Task: Add the lead form component in the site builder.
Action: Mouse moved to (939, 74)
Screenshot: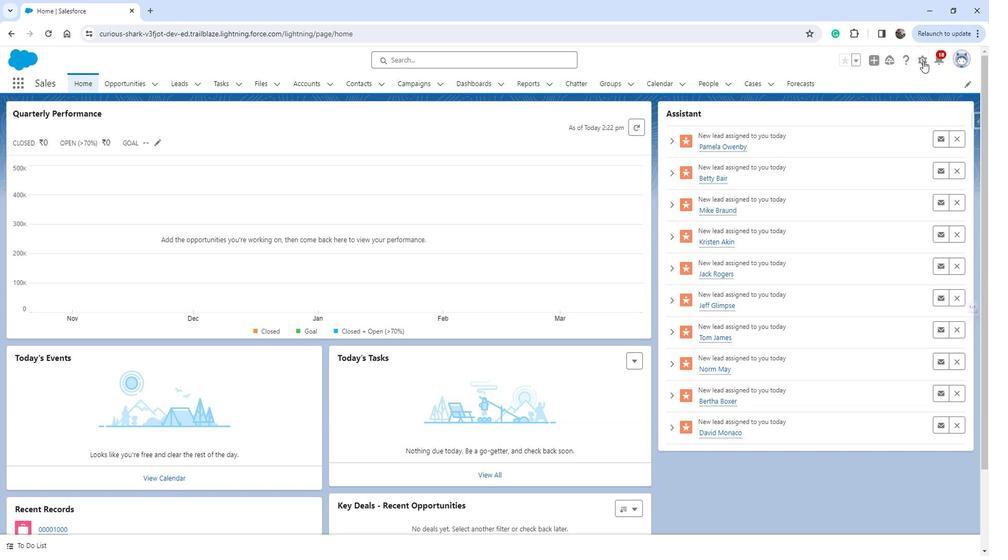 
Action: Mouse pressed left at (939, 74)
Screenshot: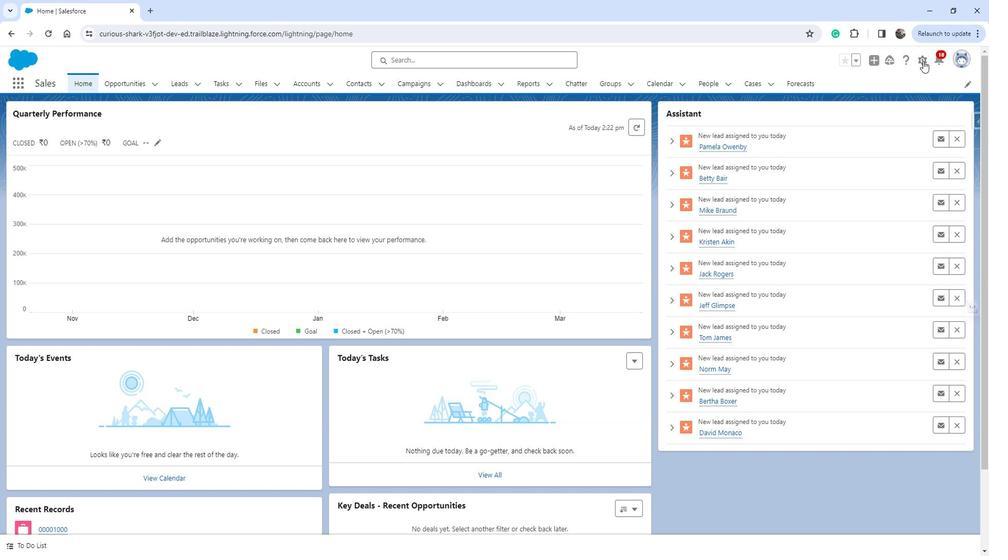 
Action: Mouse moved to (881, 109)
Screenshot: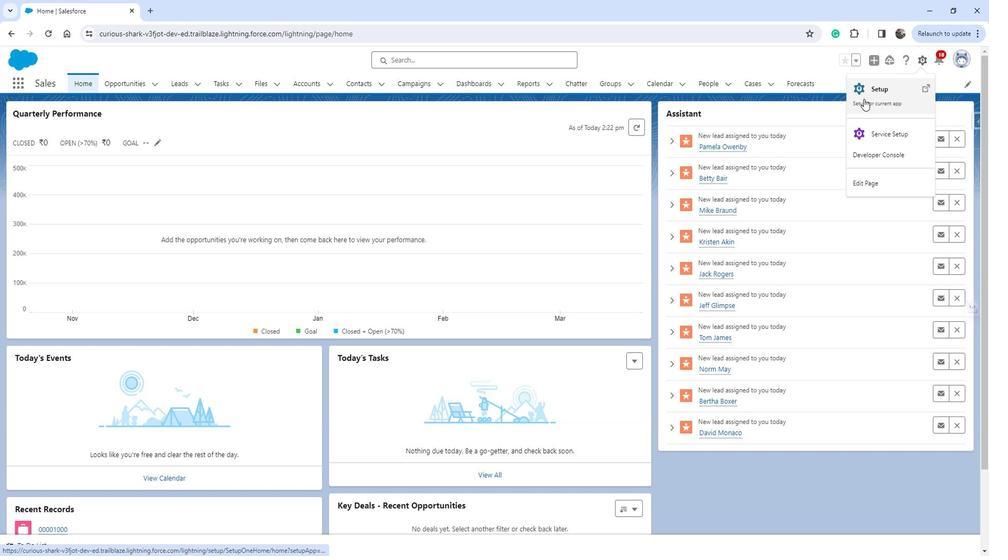 
Action: Mouse pressed left at (881, 109)
Screenshot: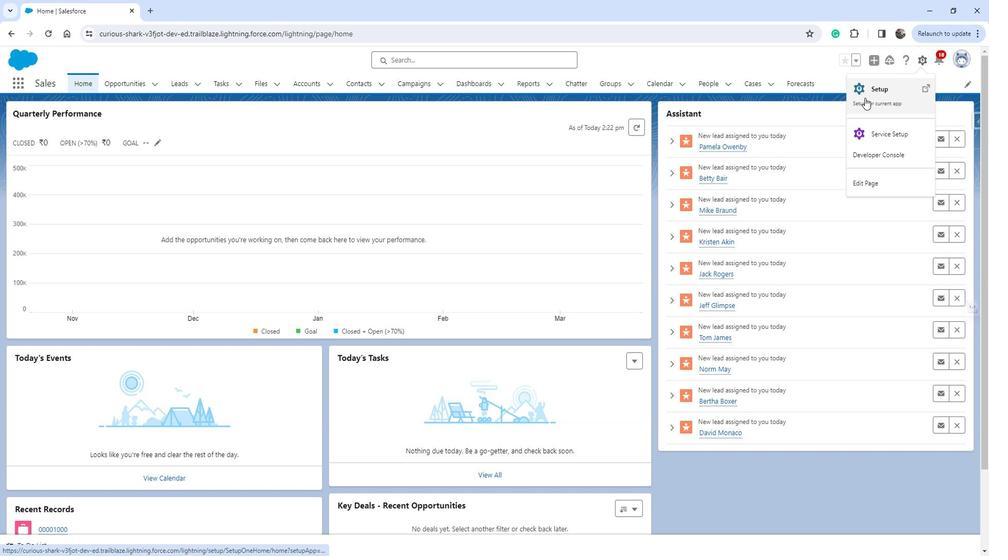 
Action: Mouse moved to (43, 428)
Screenshot: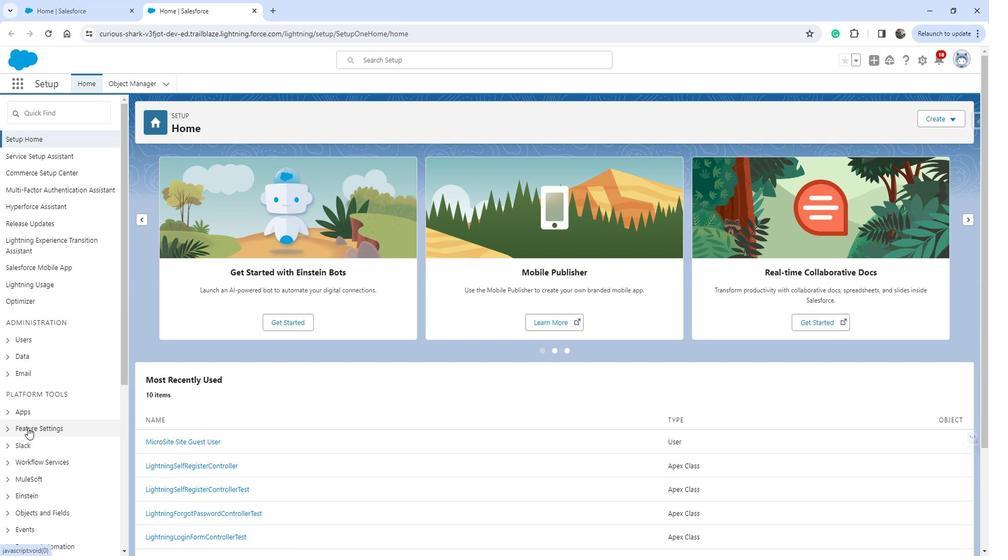 
Action: Mouse pressed left at (43, 428)
Screenshot: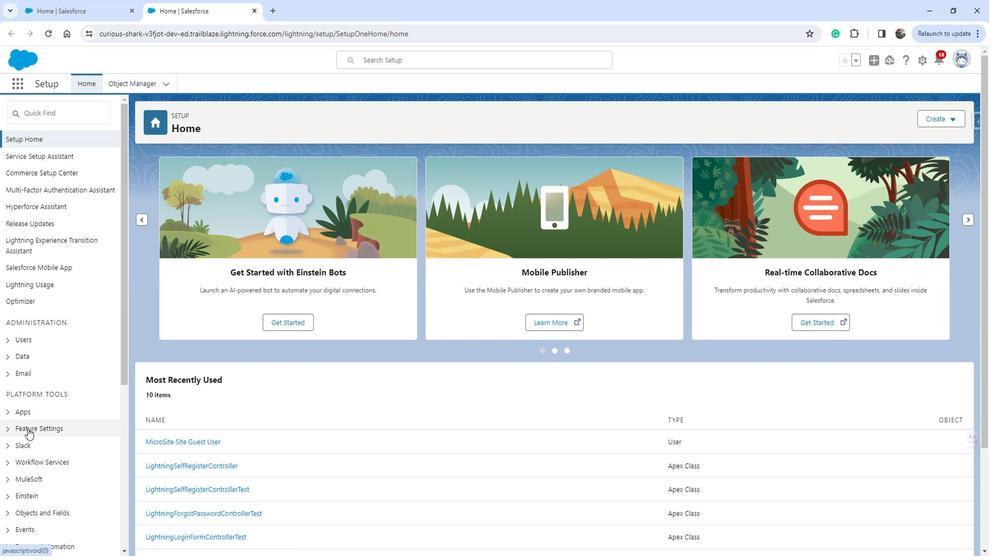 
Action: Mouse moved to (44, 428)
Screenshot: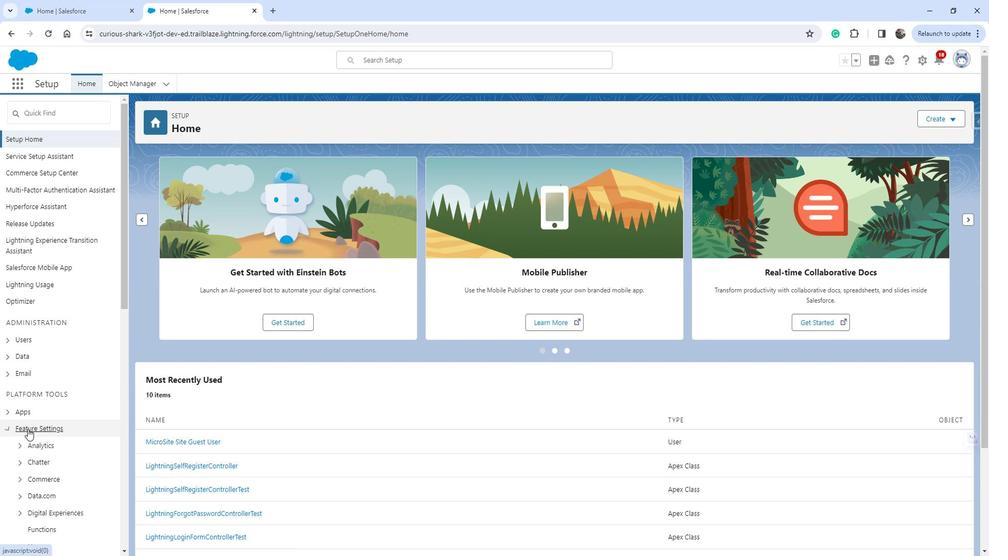 
Action: Mouse scrolled (44, 428) with delta (0, 0)
Screenshot: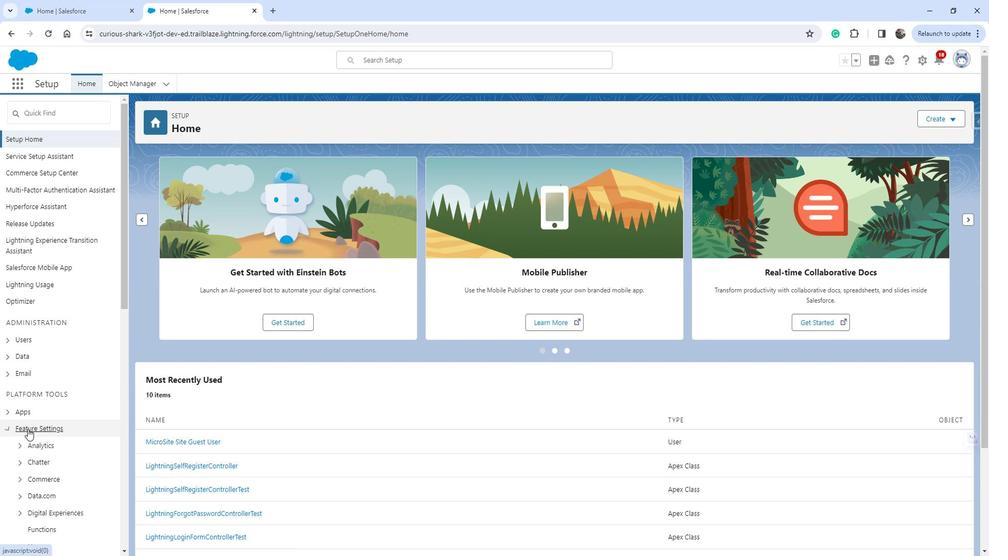 
Action: Mouse scrolled (44, 428) with delta (0, 0)
Screenshot: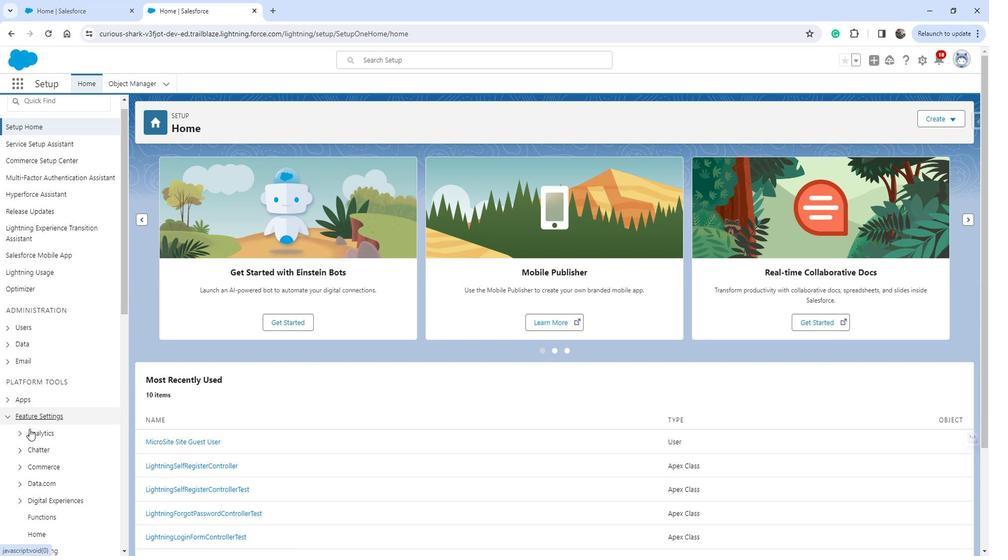 
Action: Mouse moved to (59, 403)
Screenshot: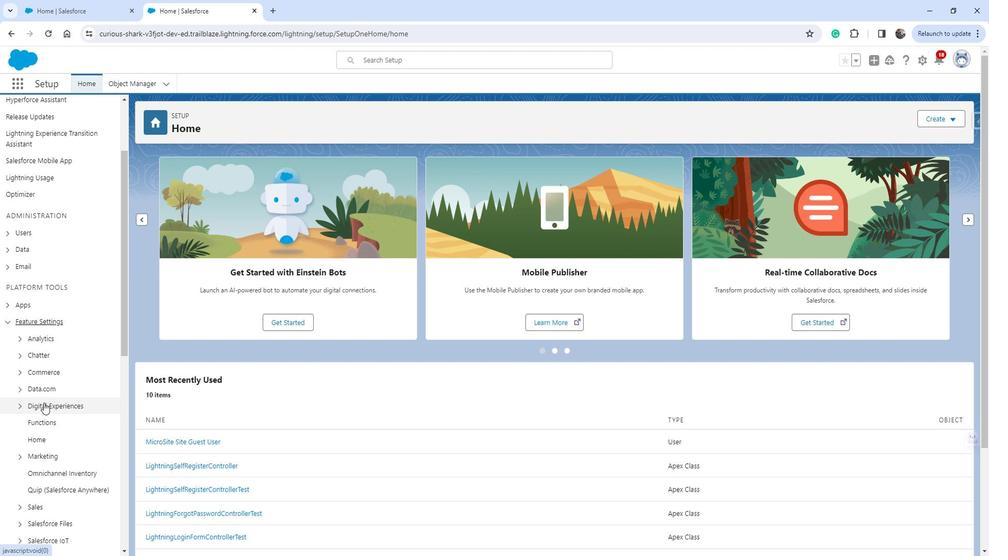 
Action: Mouse pressed left at (59, 403)
Screenshot: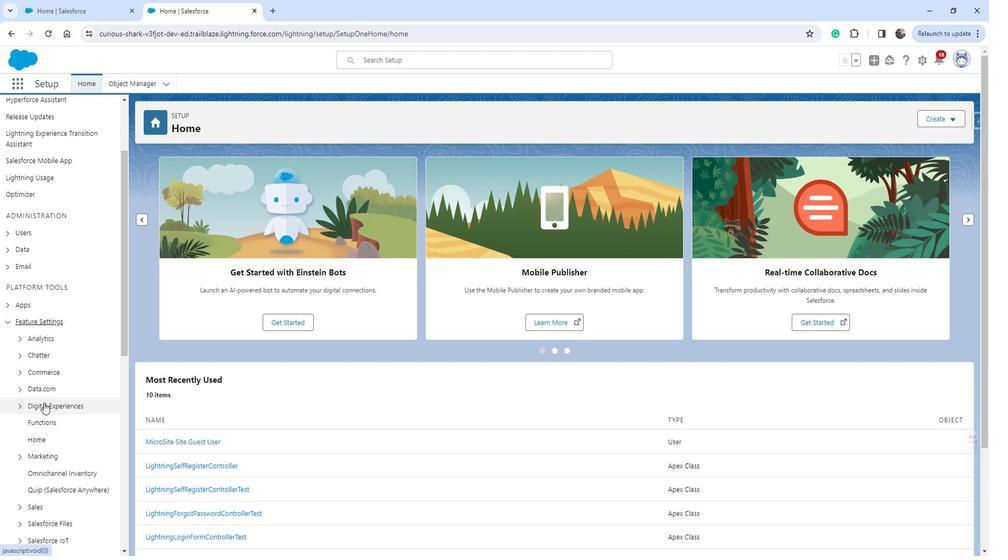 
Action: Mouse moved to (61, 424)
Screenshot: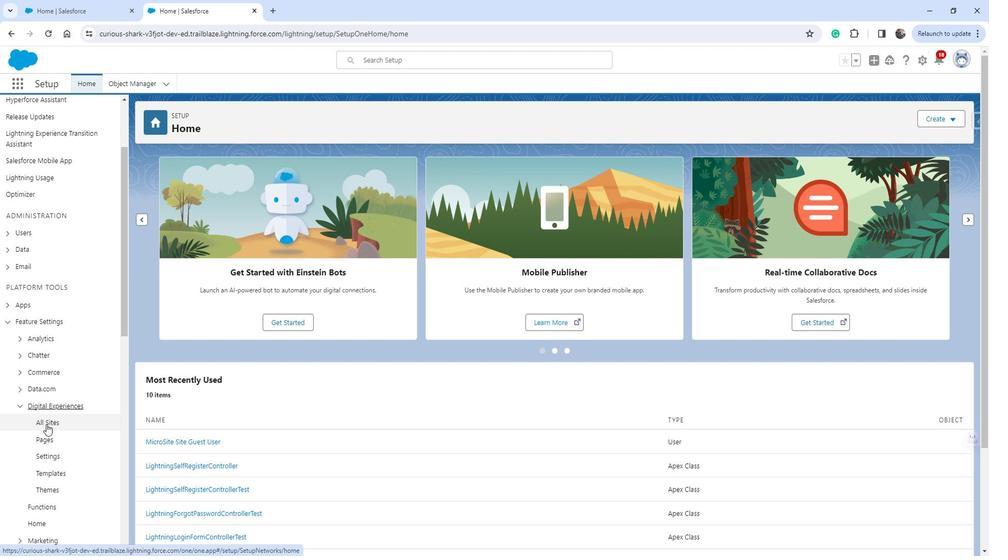 
Action: Mouse pressed left at (61, 424)
Screenshot: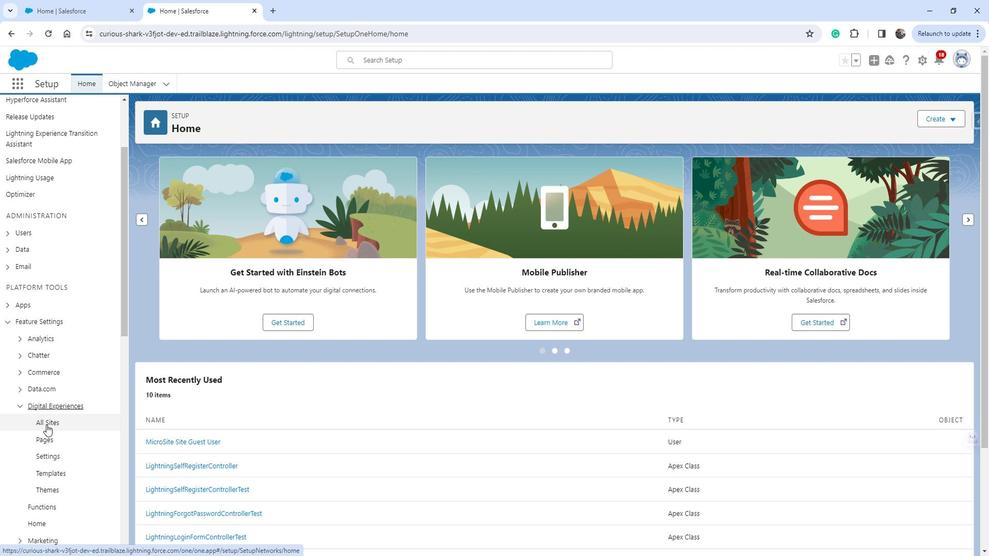 
Action: Mouse moved to (179, 252)
Screenshot: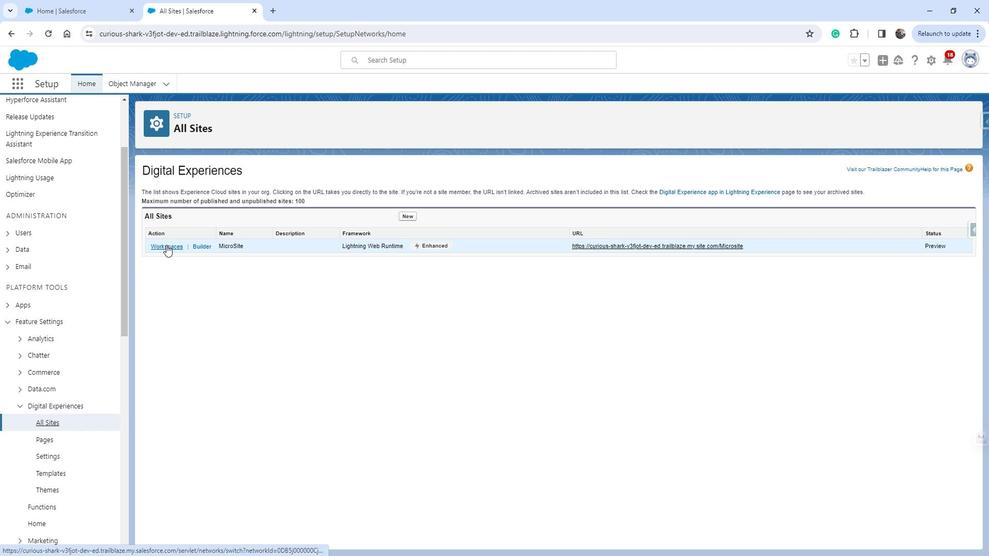 
Action: Mouse pressed left at (179, 252)
Screenshot: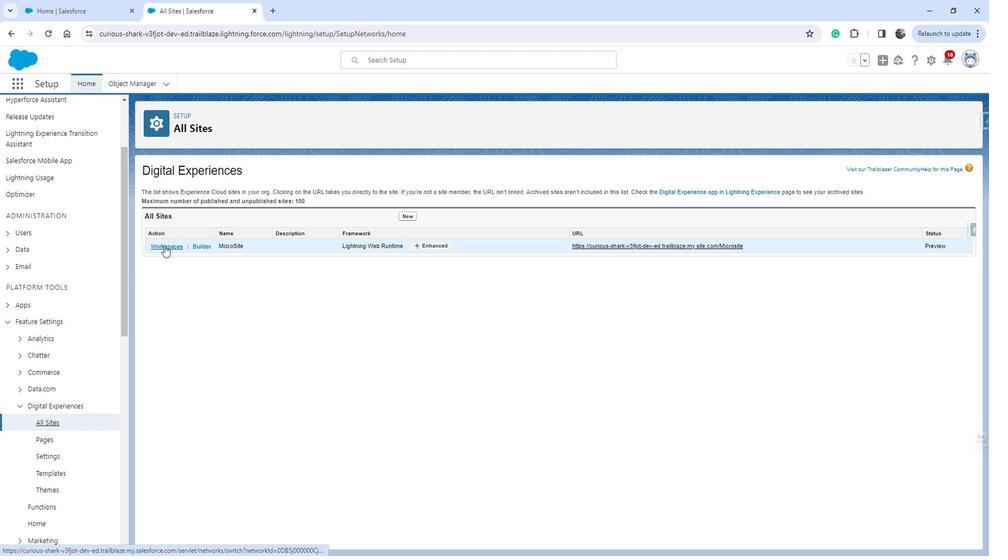 
Action: Mouse moved to (157, 262)
Screenshot: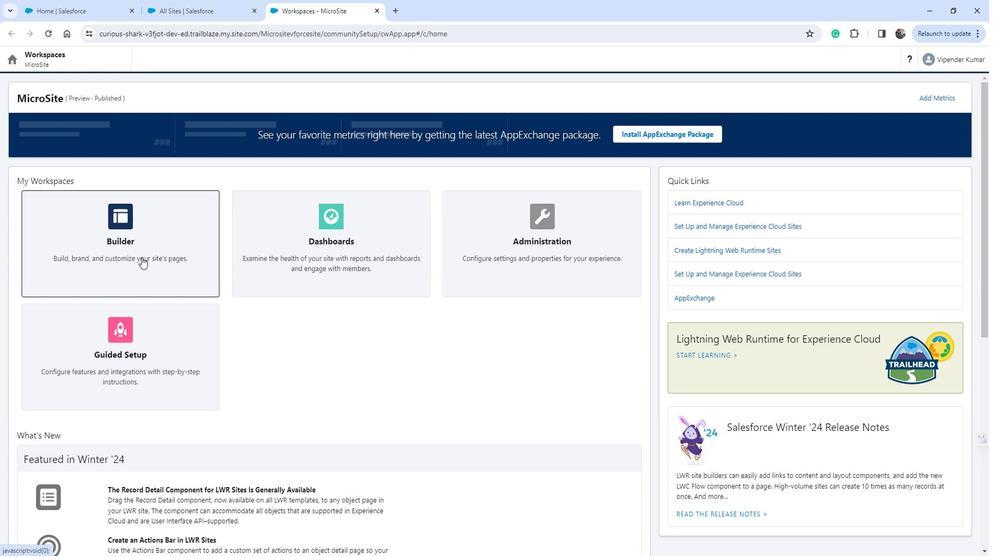 
Action: Mouse pressed left at (157, 262)
Screenshot: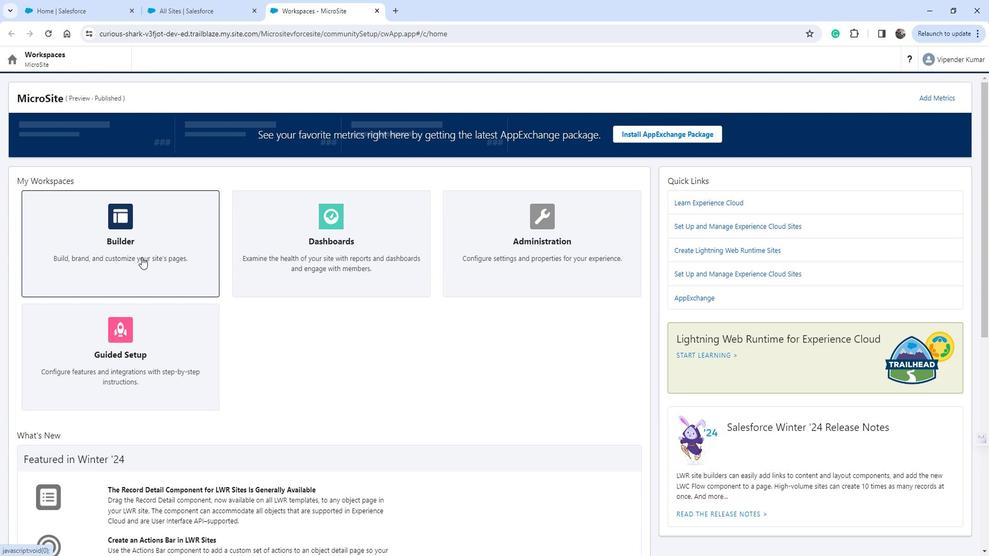 
Action: Mouse moved to (28, 106)
Screenshot: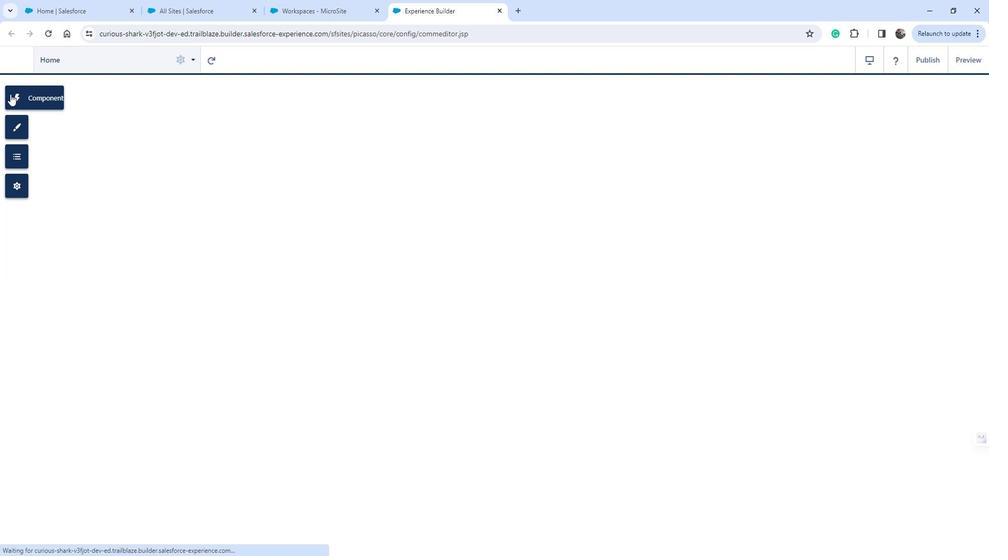 
Action: Mouse pressed left at (28, 106)
Screenshot: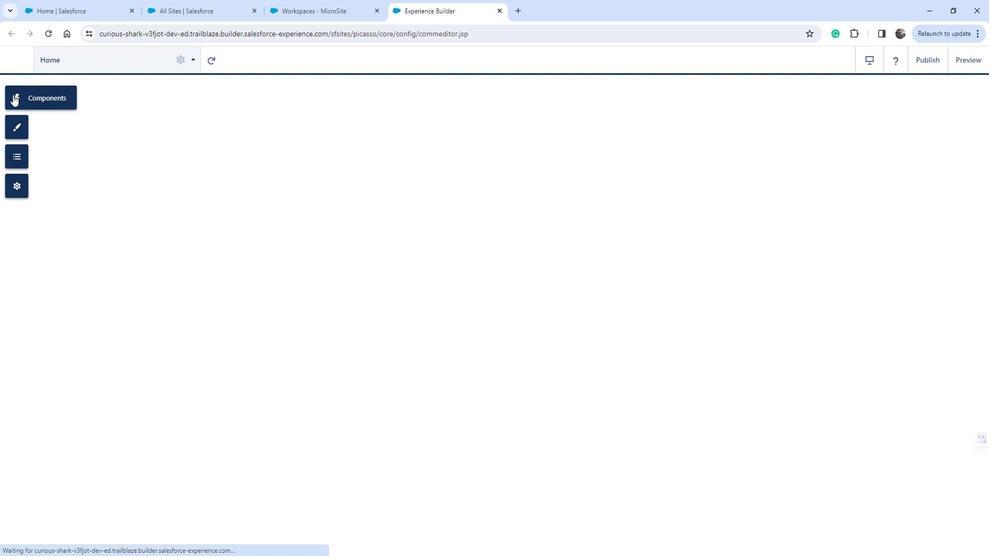 
Action: Mouse moved to (156, 357)
Screenshot: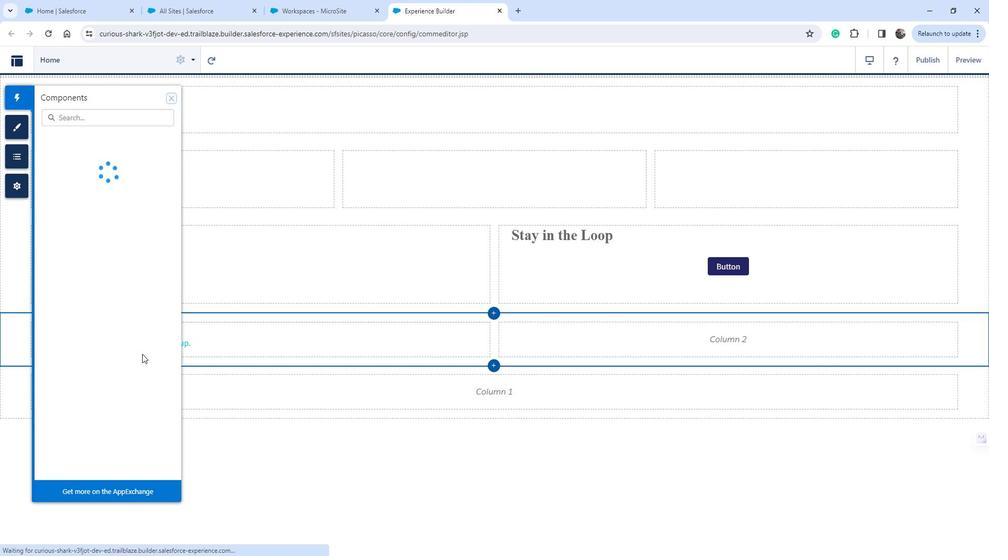 
Action: Mouse scrolled (156, 356) with delta (0, 0)
Screenshot: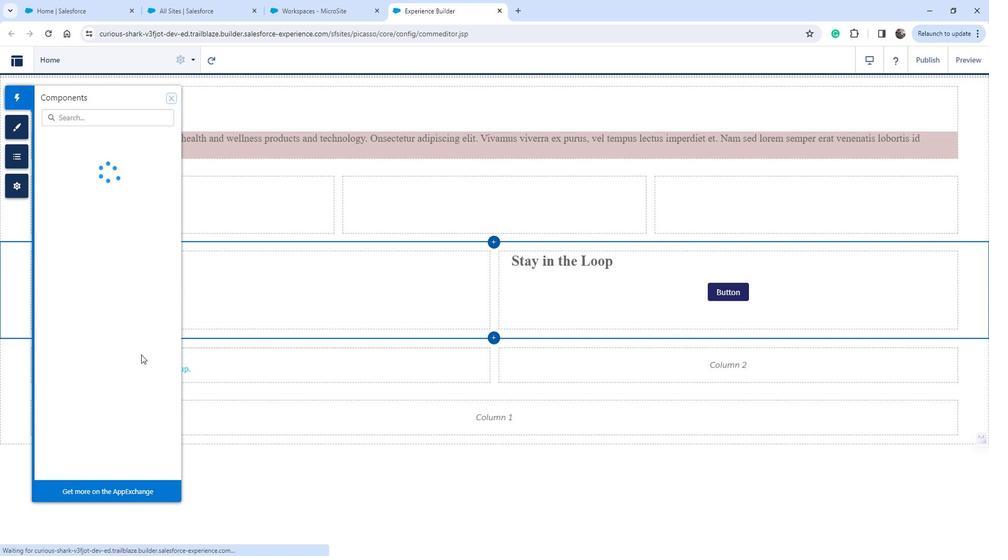 
Action: Mouse scrolled (156, 356) with delta (0, 0)
Screenshot: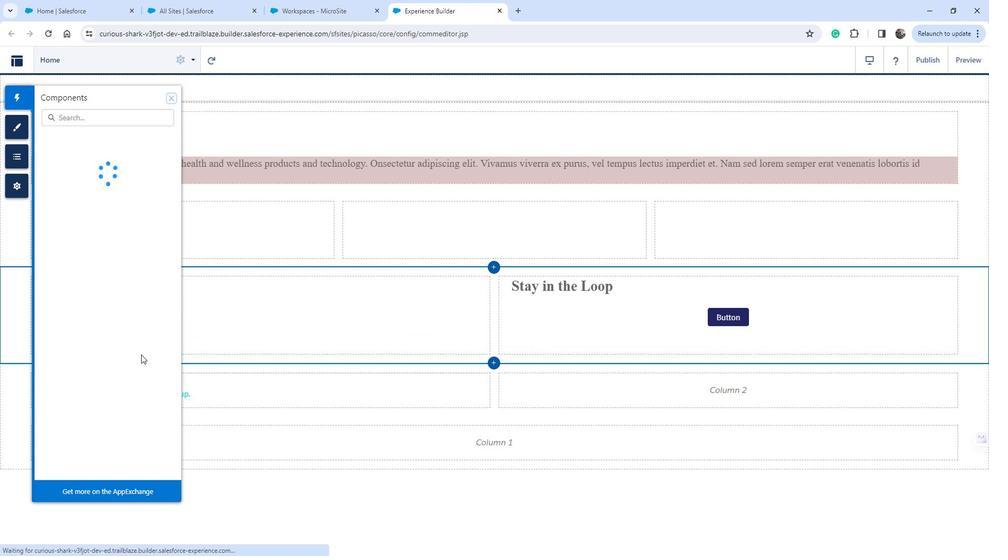 
Action: Mouse scrolled (156, 356) with delta (0, 0)
Screenshot: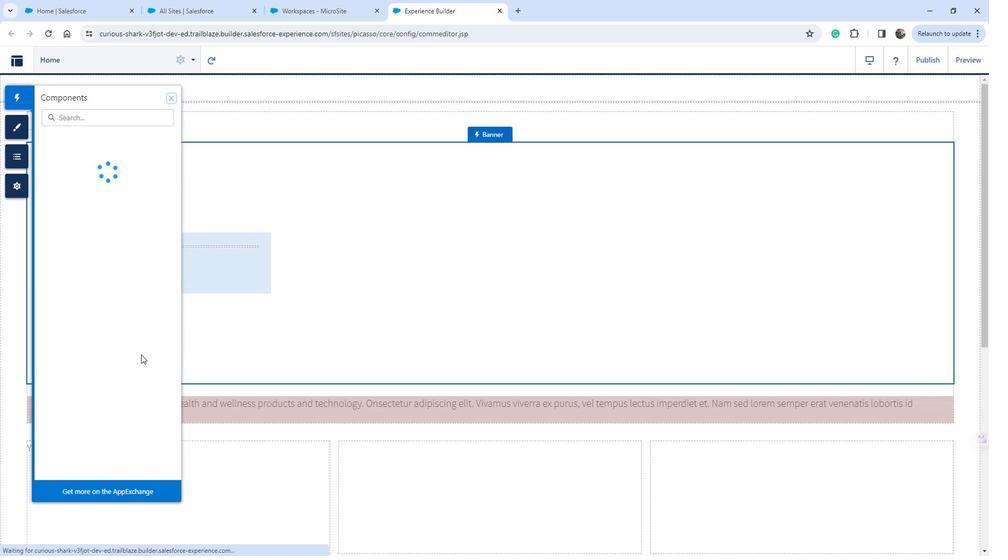 
Action: Mouse scrolled (156, 356) with delta (0, 0)
Screenshot: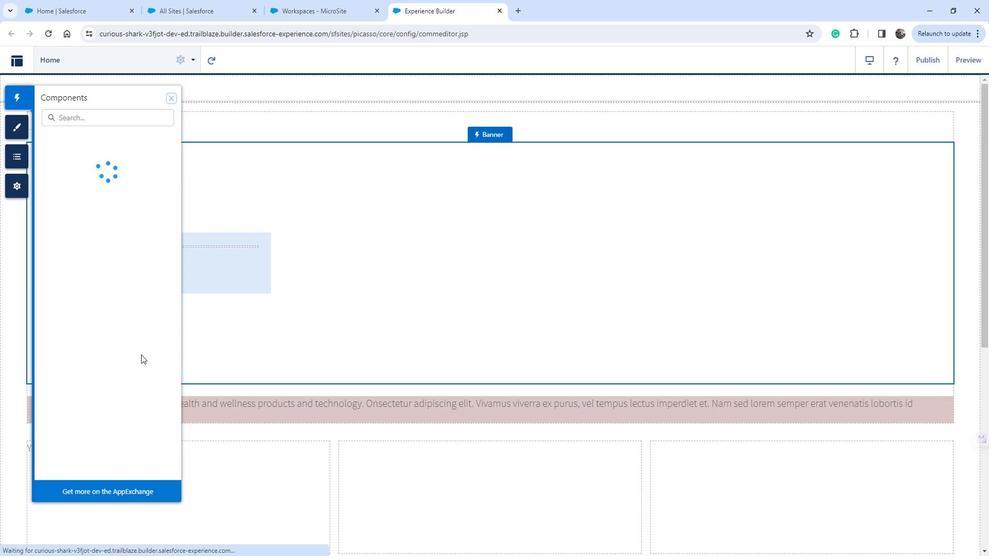 
Action: Mouse moved to (273, 369)
Screenshot: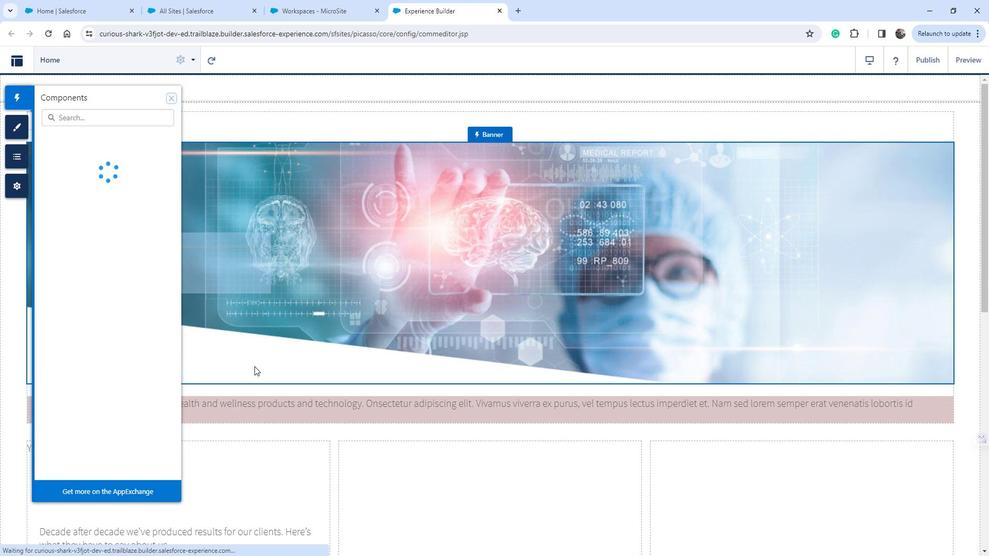 
Action: Mouse scrolled (273, 369) with delta (0, 0)
Screenshot: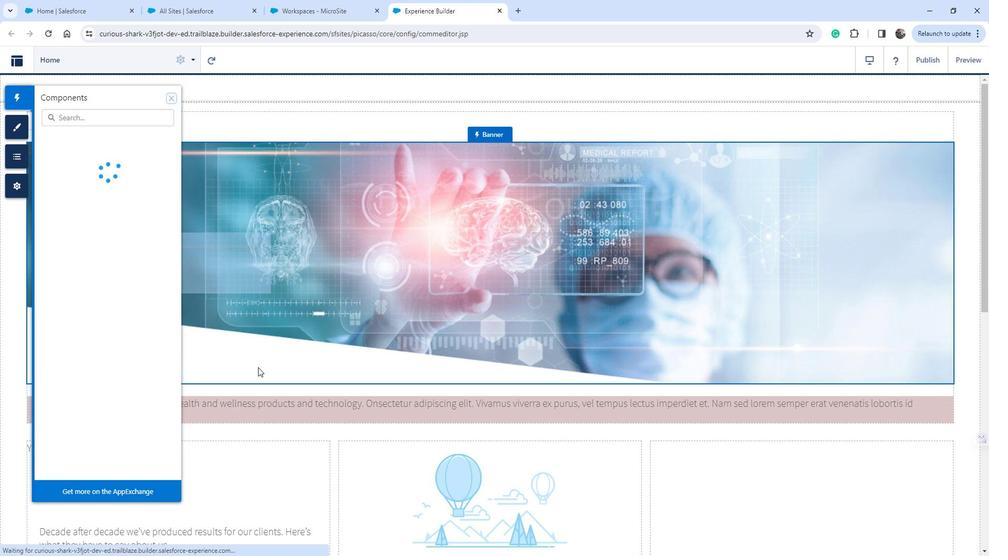 
Action: Mouse scrolled (273, 369) with delta (0, 0)
Screenshot: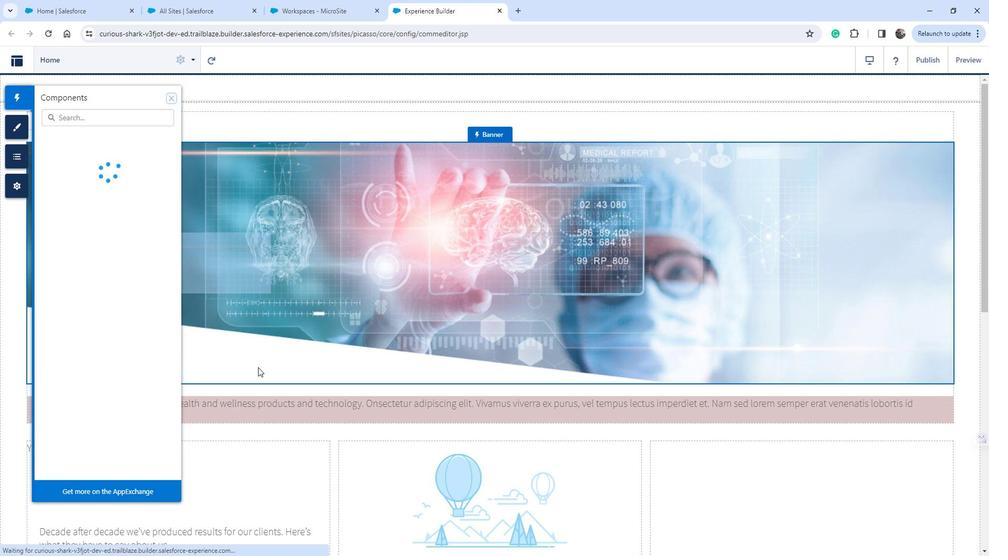 
Action: Mouse scrolled (273, 369) with delta (0, 0)
Screenshot: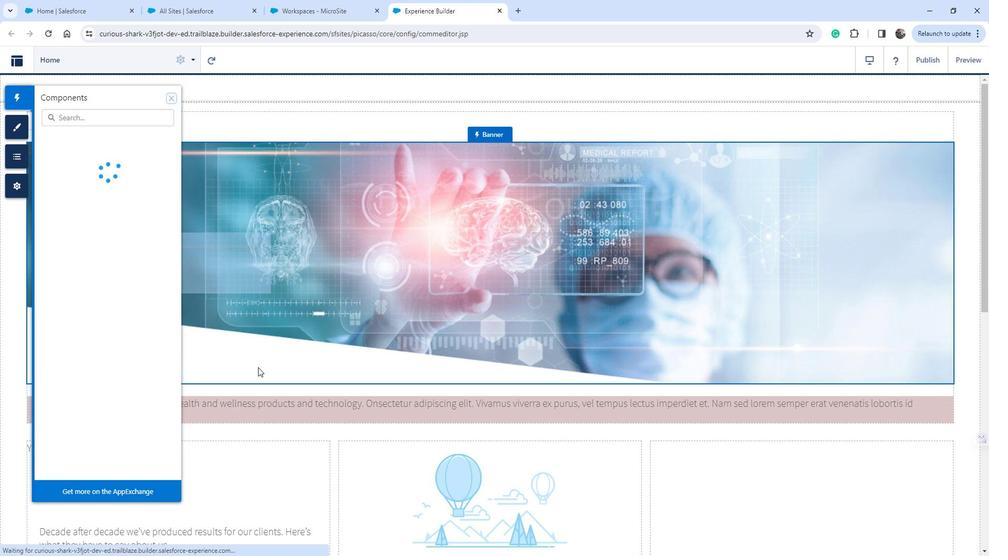 
Action: Mouse scrolled (273, 369) with delta (0, 0)
Screenshot: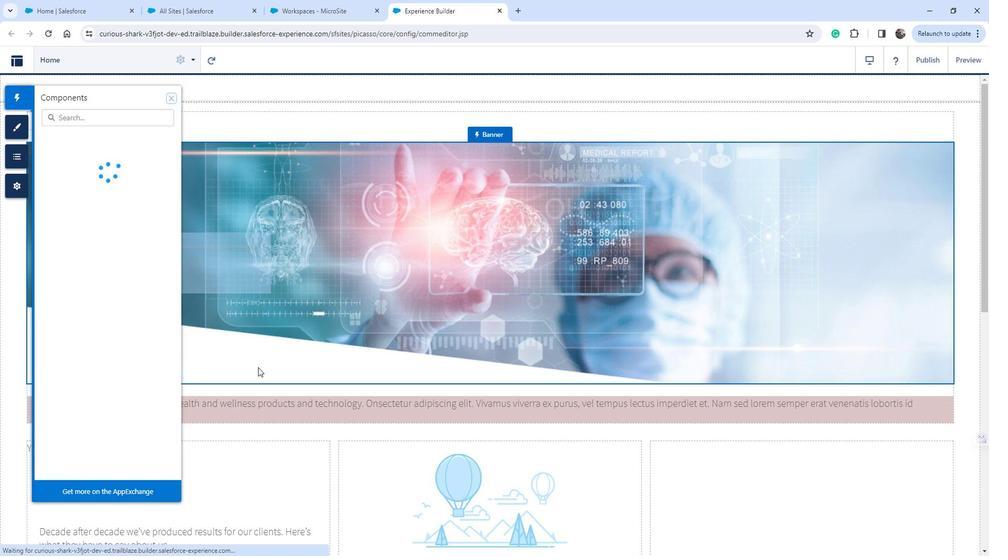
Action: Mouse moved to (273, 369)
Screenshot: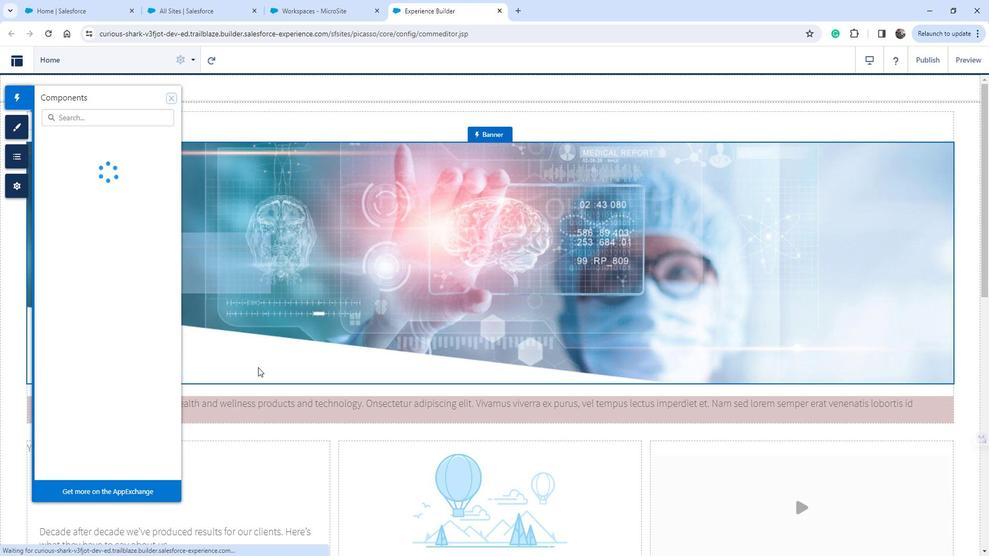 
Action: Mouse scrolled (273, 369) with delta (0, 0)
Screenshot: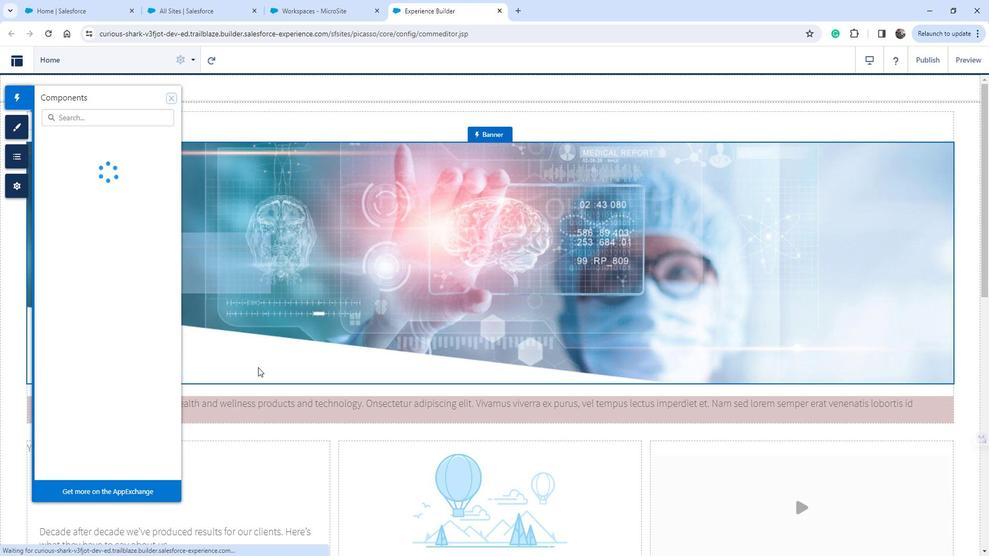 
Action: Mouse moved to (270, 369)
Screenshot: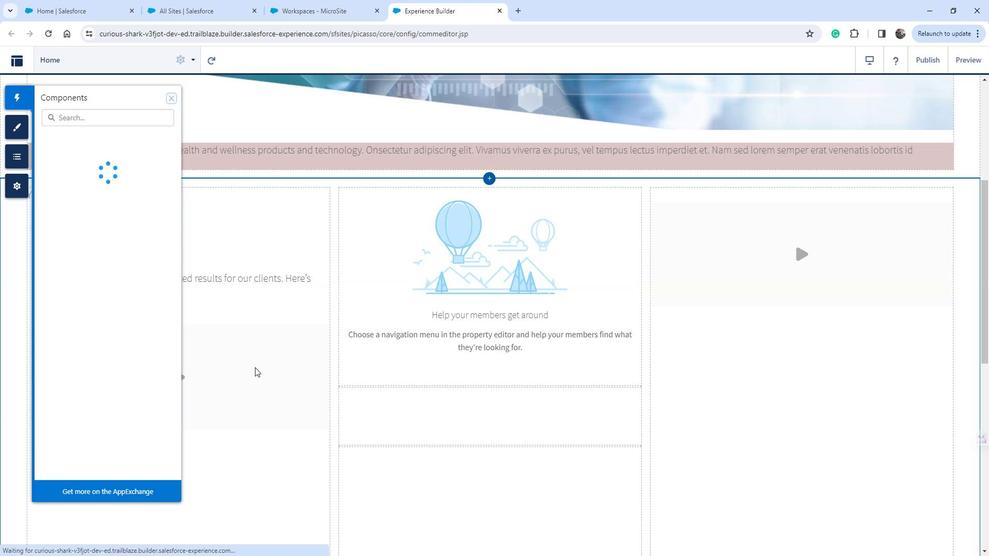 
Action: Mouse scrolled (270, 369) with delta (0, 0)
Screenshot: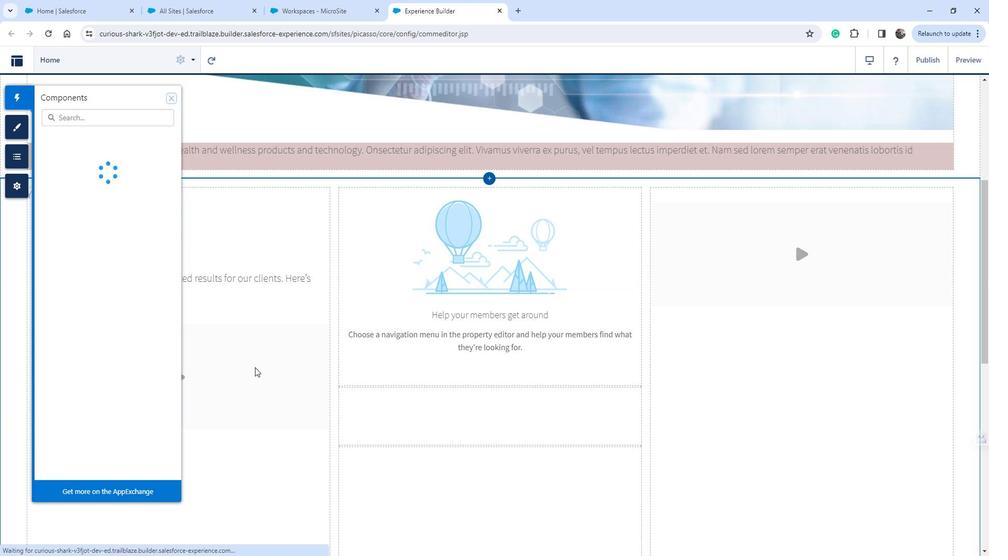 
Action: Mouse scrolled (270, 369) with delta (0, 0)
Screenshot: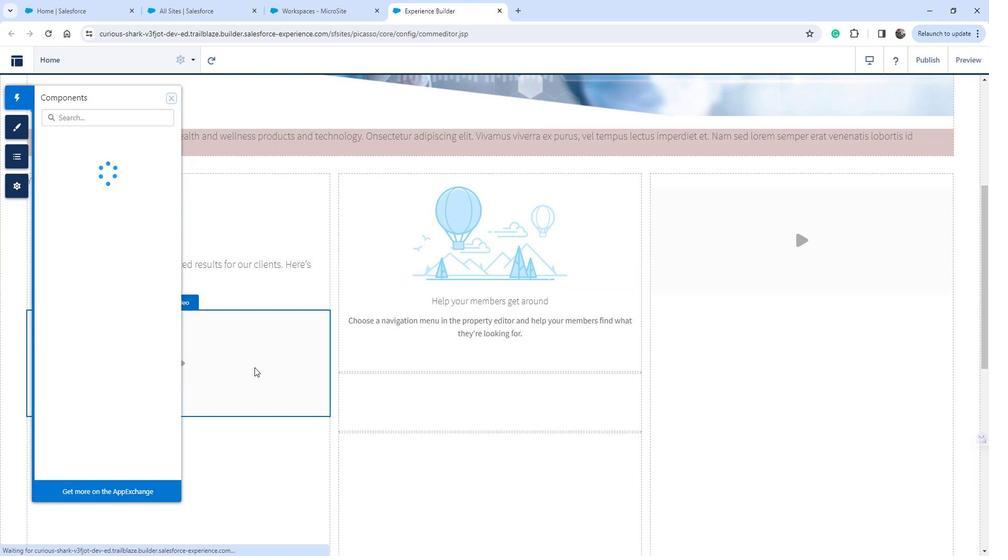 
Action: Mouse moved to (270, 369)
Screenshot: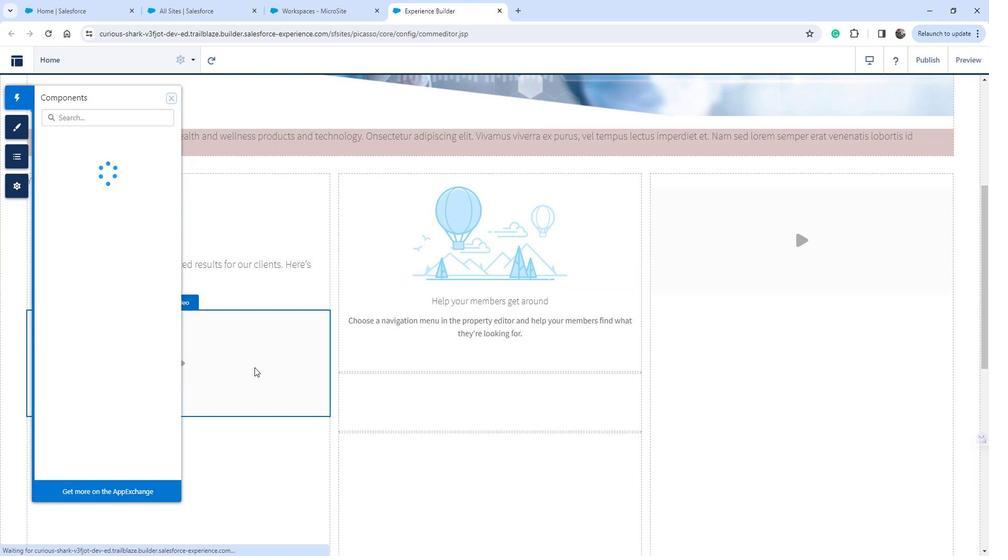 
Action: Mouse scrolled (270, 369) with delta (0, 0)
Screenshot: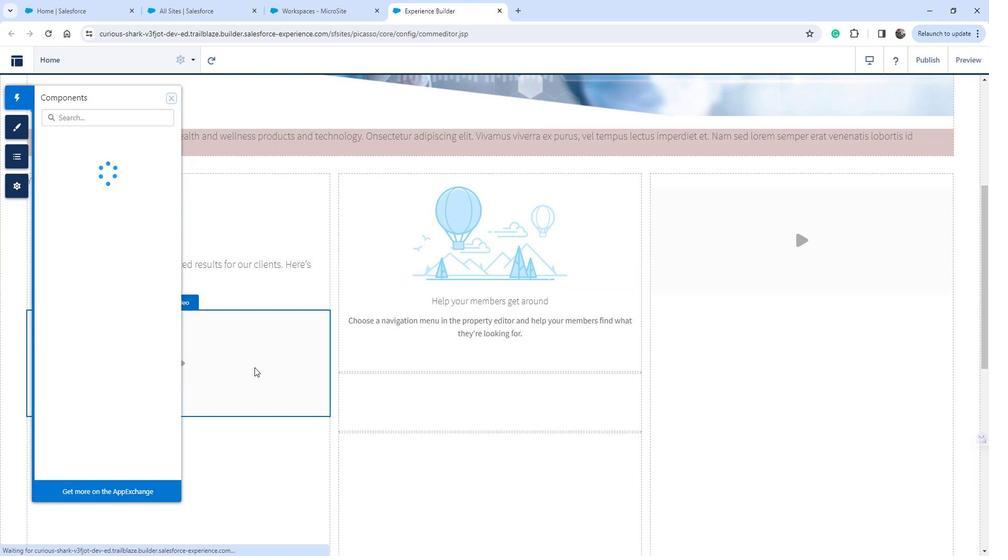
Action: Mouse moved to (269, 369)
Screenshot: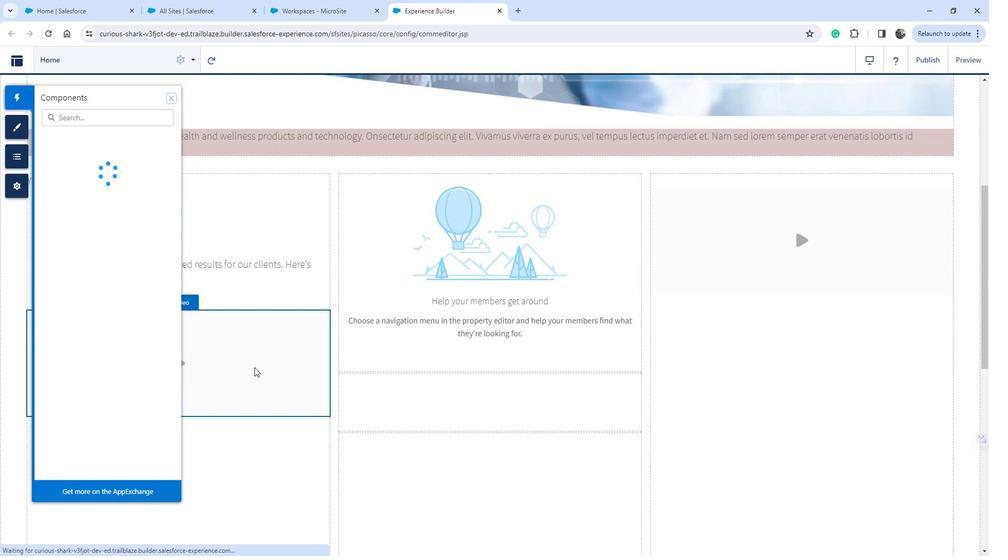 
Action: Mouse scrolled (269, 369) with delta (0, 0)
Screenshot: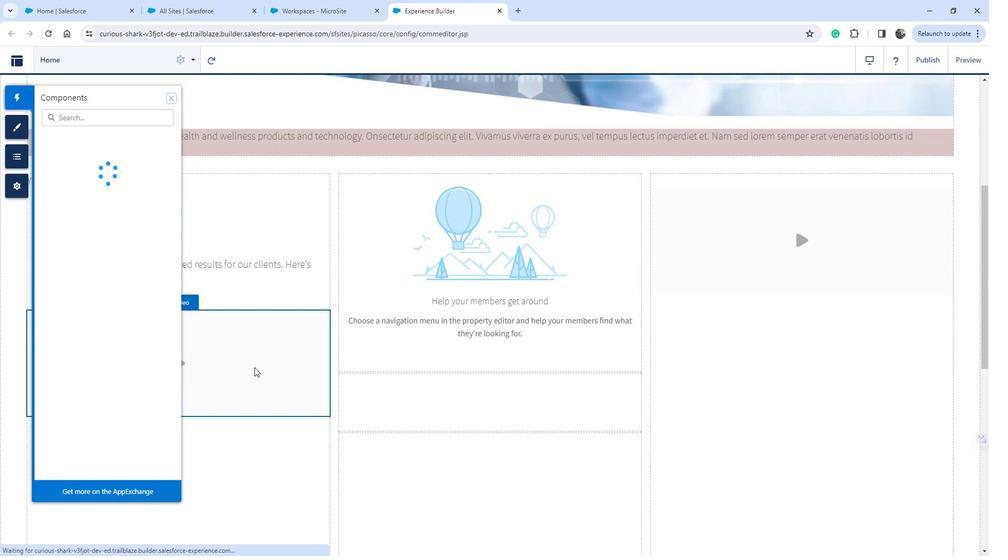 
Action: Mouse scrolled (269, 369) with delta (0, 0)
Screenshot: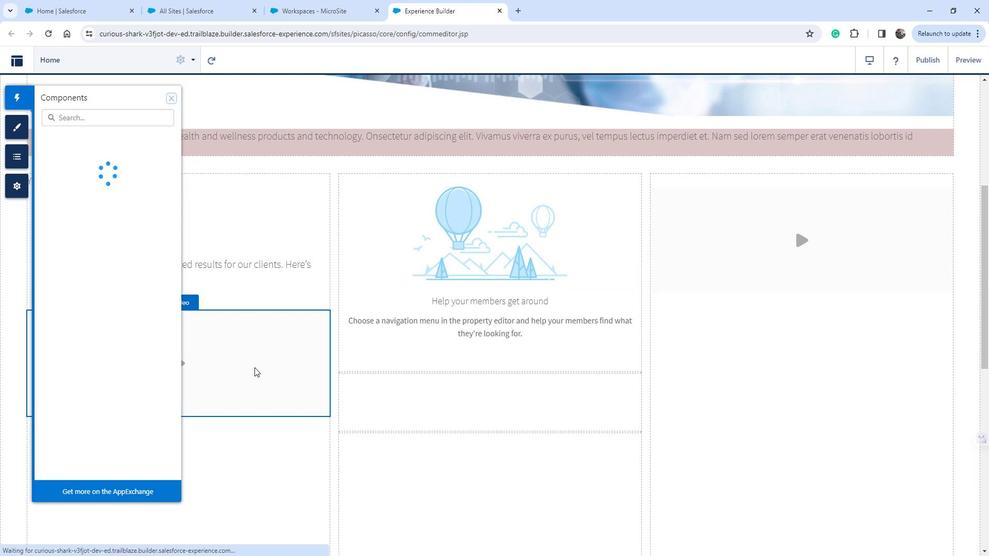 
Action: Mouse moved to (99, 342)
Screenshot: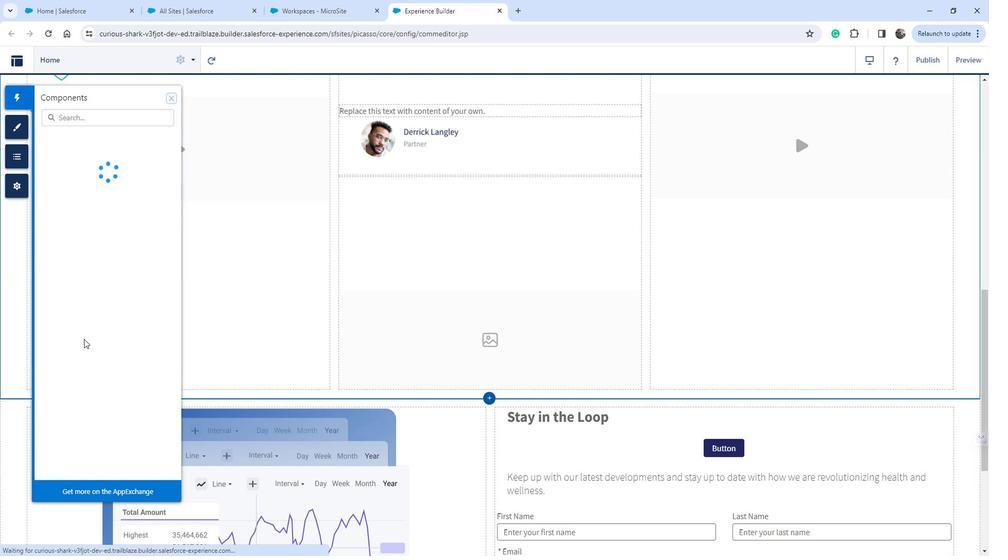 
Action: Mouse scrolled (99, 341) with delta (0, 0)
Screenshot: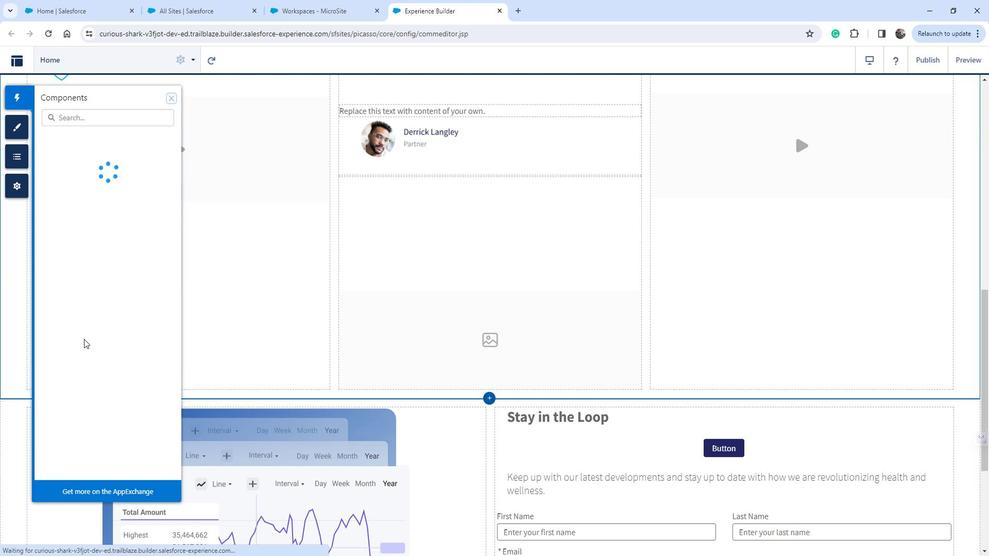 
Action: Mouse scrolled (99, 341) with delta (0, 0)
Screenshot: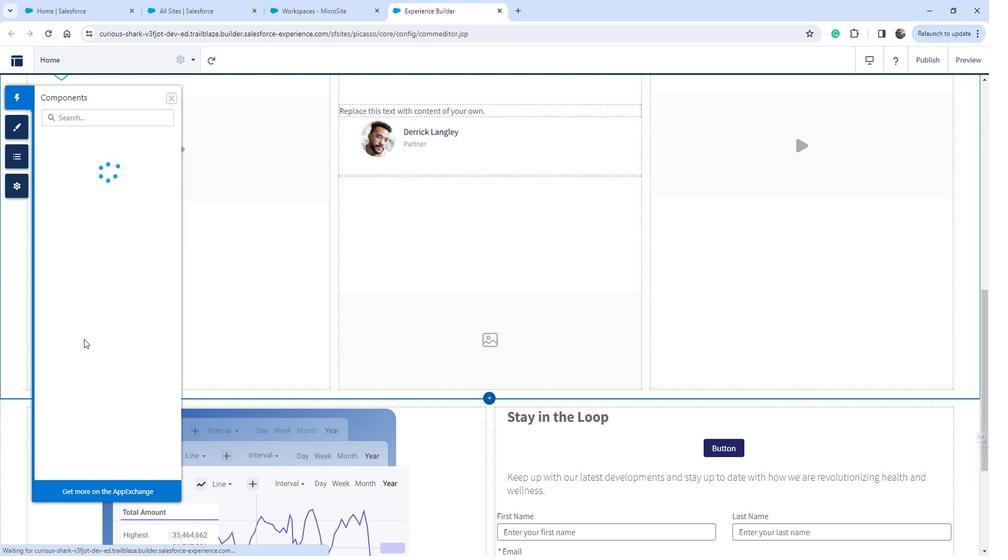 
Action: Mouse scrolled (99, 341) with delta (0, 0)
Screenshot: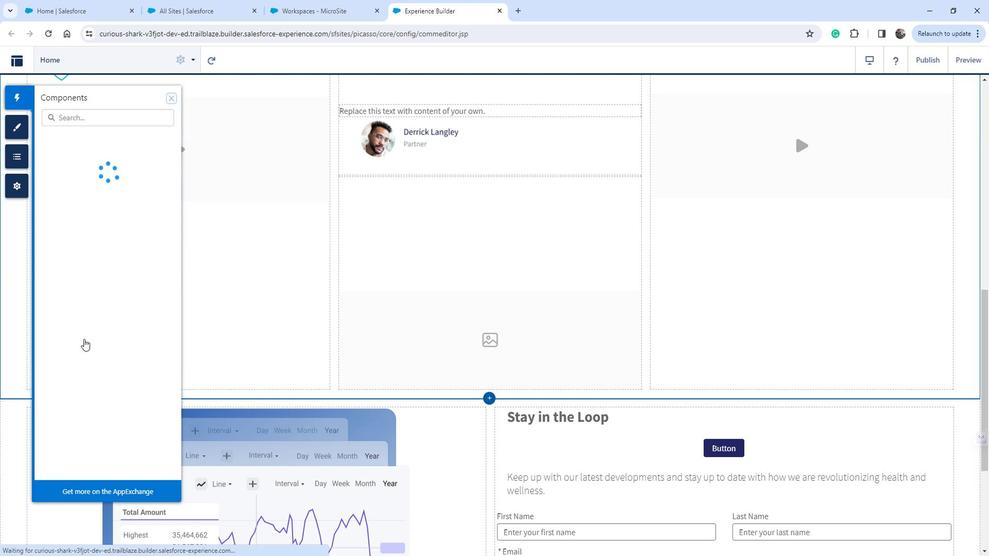 
Action: Mouse scrolled (99, 341) with delta (0, 0)
Screenshot: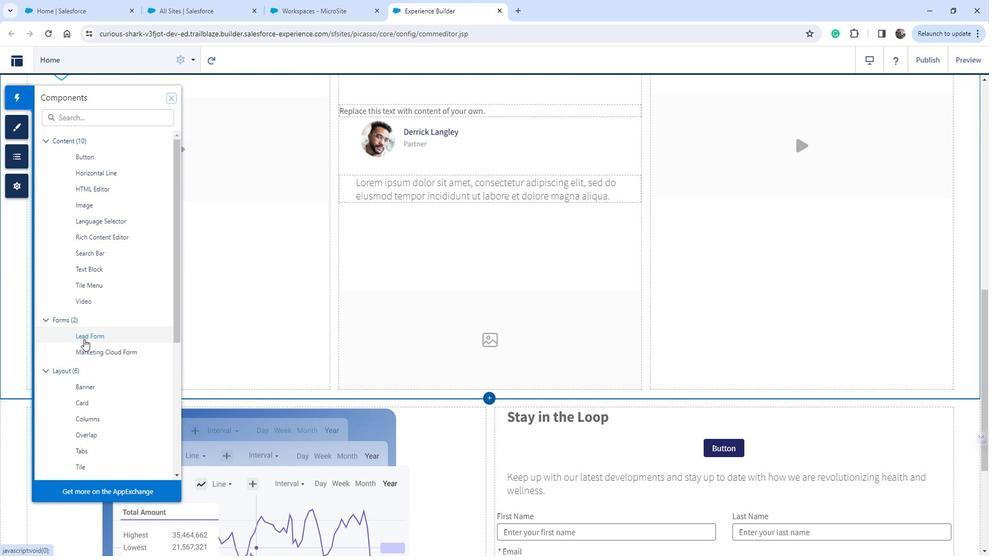
Action: Mouse scrolled (99, 341) with delta (0, 0)
Screenshot: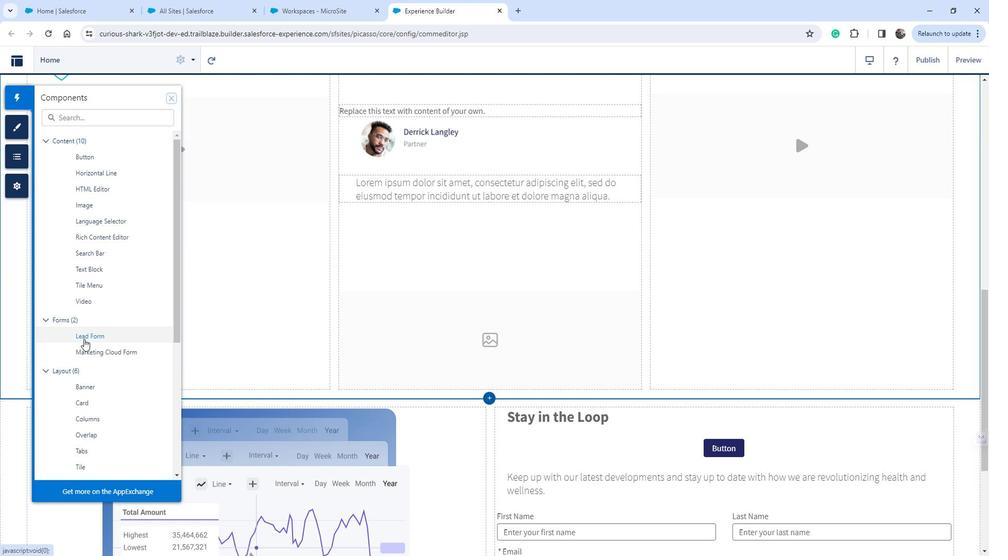 
Action: Mouse moved to (100, 341)
Screenshot: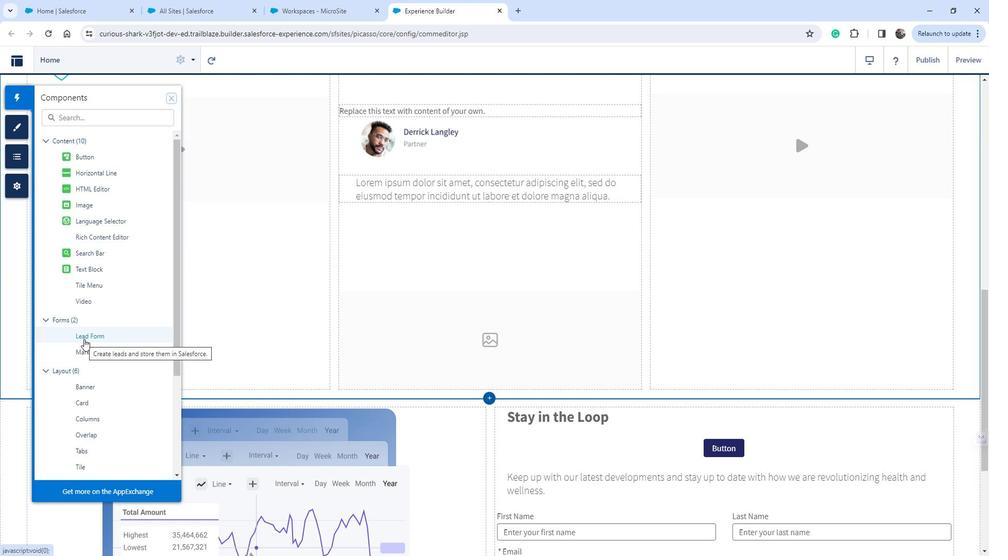 
Action: Mouse pressed left at (100, 341)
Screenshot: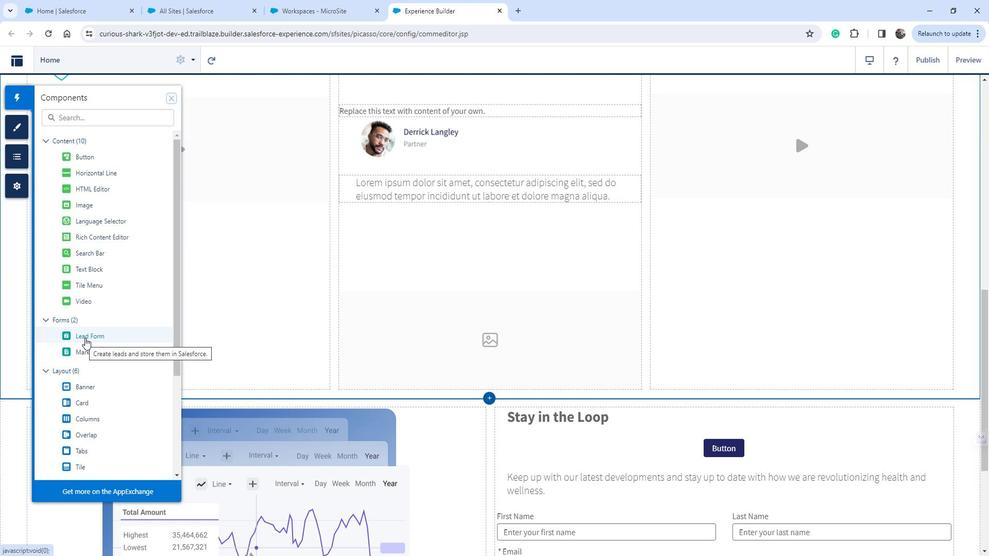 
Action: Mouse moved to (251, 273)
Screenshot: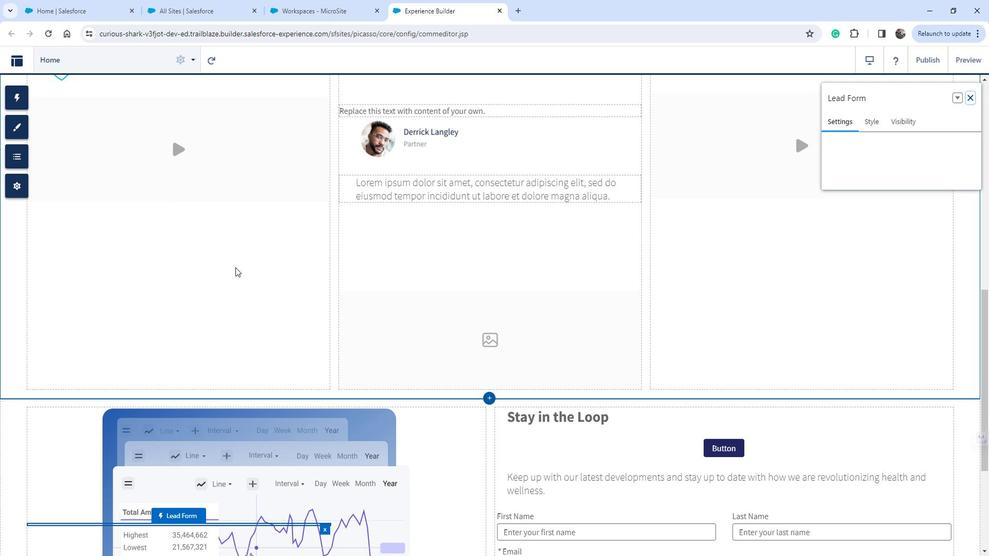 
